 Task: Create ChildIssue0000000792 as Child Issue of Issue Issue0000000396 in Backlog  in Scrum Project Project0000000080 in Jira. Create ChildIssue0000000793 as Child Issue of Issue Issue0000000397 in Backlog  in Scrum Project Project0000000080 in Jira. Create ChildIssue0000000794 as Child Issue of Issue Issue0000000397 in Backlog  in Scrum Project Project0000000080 in Jira. Create ChildIssue0000000795 as Child Issue of Issue Issue0000000398 in Backlog  in Scrum Project Project0000000080 in Jira. Create ChildIssue0000000796 as Child Issue of Issue Issue0000000398 in Backlog  in Scrum Project Project0000000080 in Jira
Action: Mouse moved to (184, 279)
Screenshot: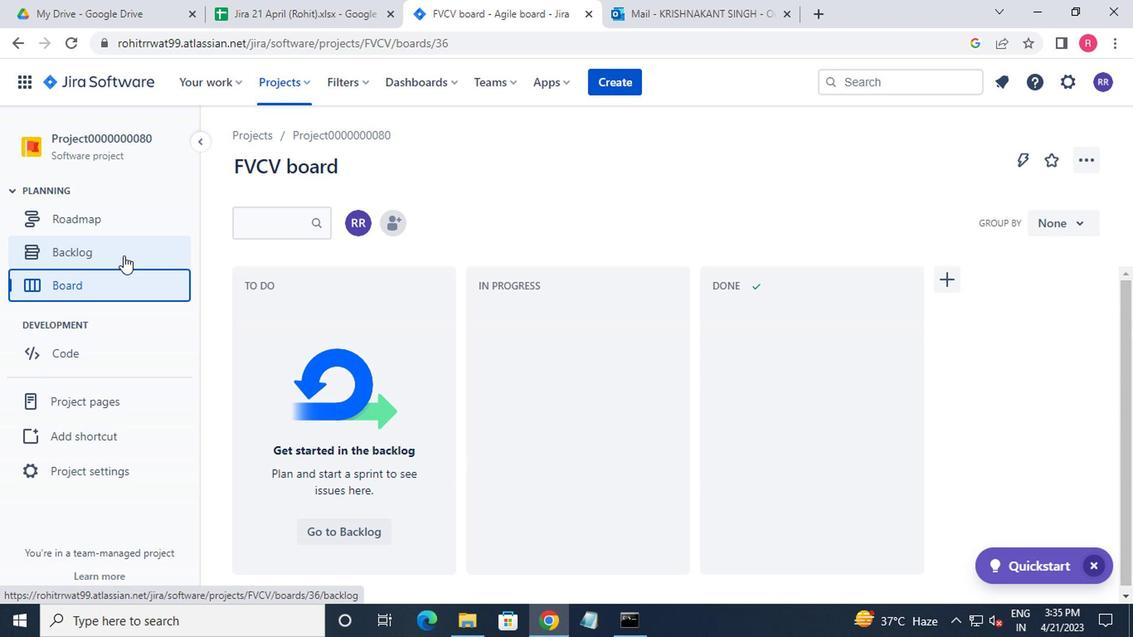 
Action: Mouse pressed left at (184, 279)
Screenshot: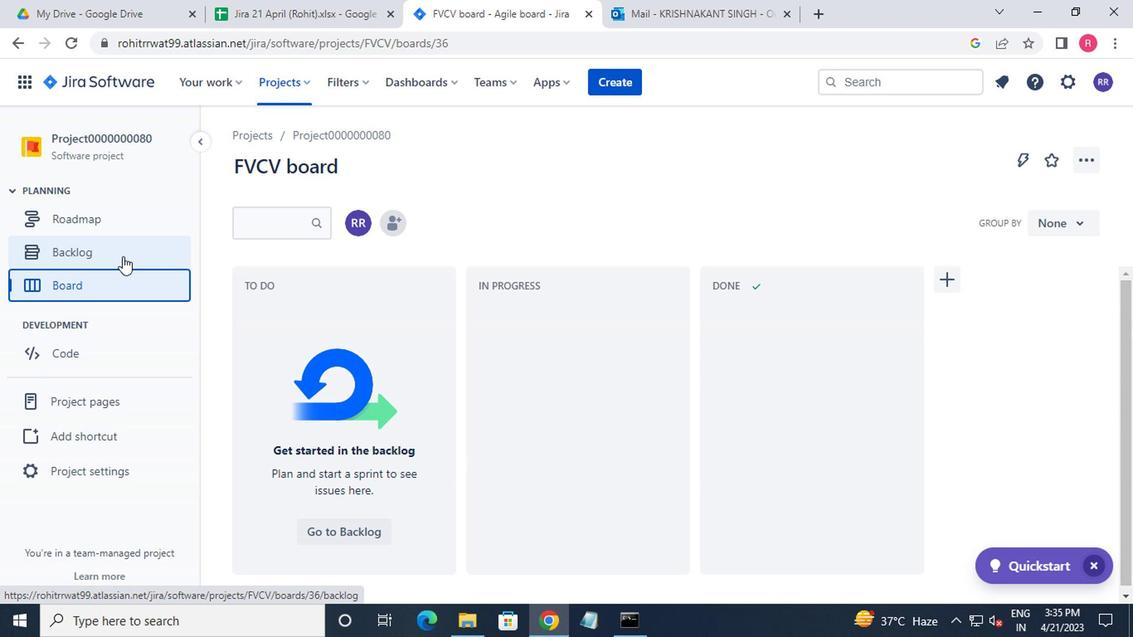 
Action: Mouse moved to (453, 452)
Screenshot: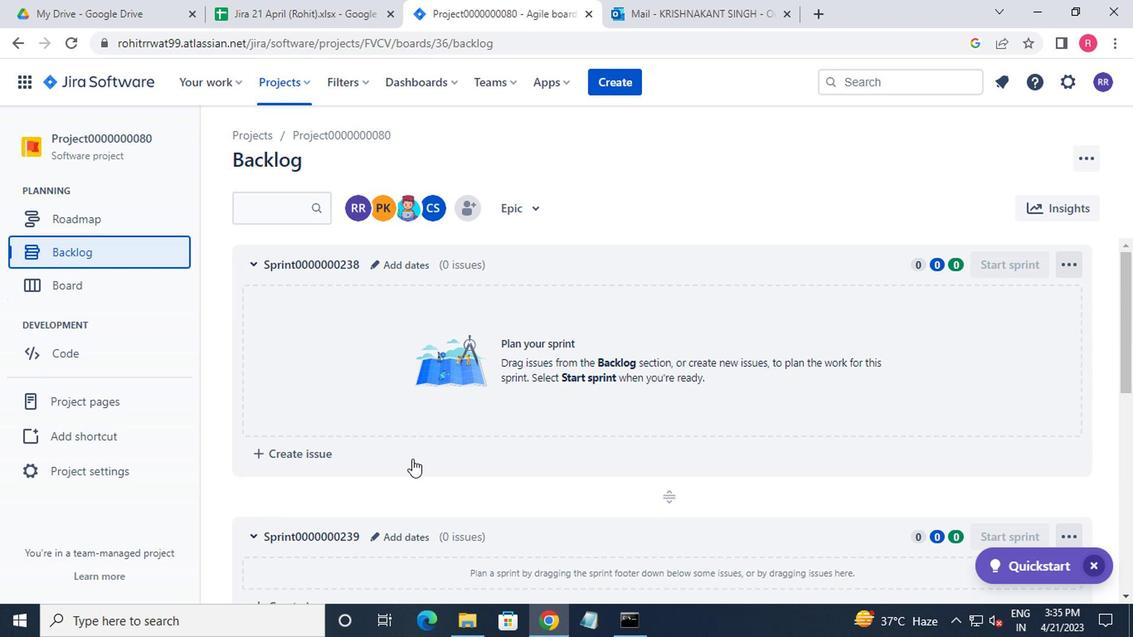 
Action: Mouse scrolled (453, 451) with delta (0, 0)
Screenshot: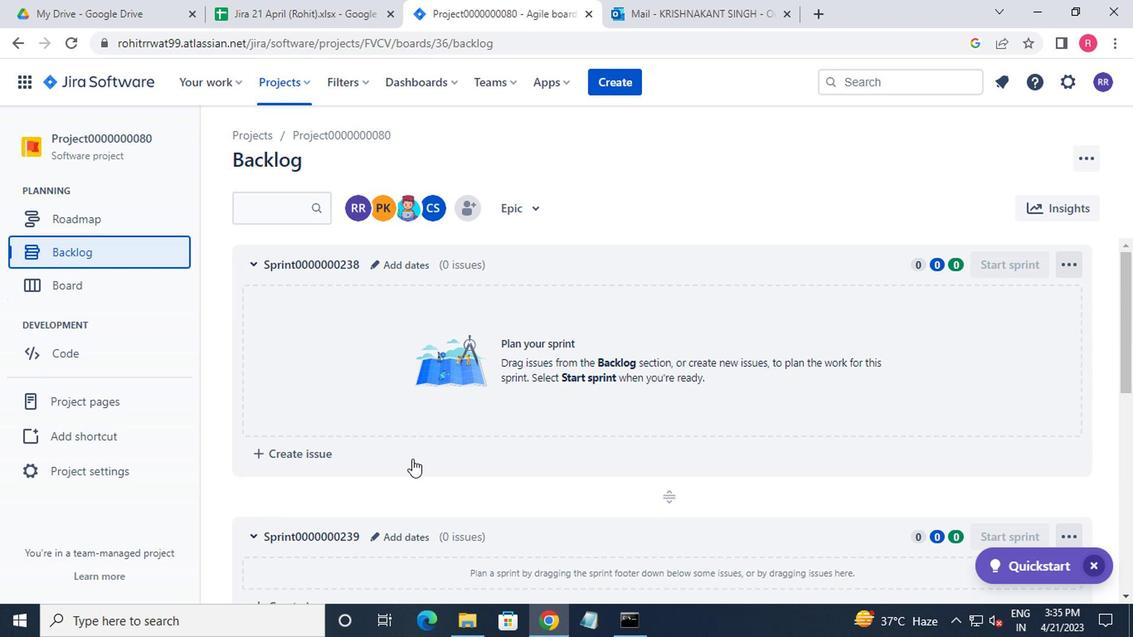 
Action: Mouse moved to (462, 453)
Screenshot: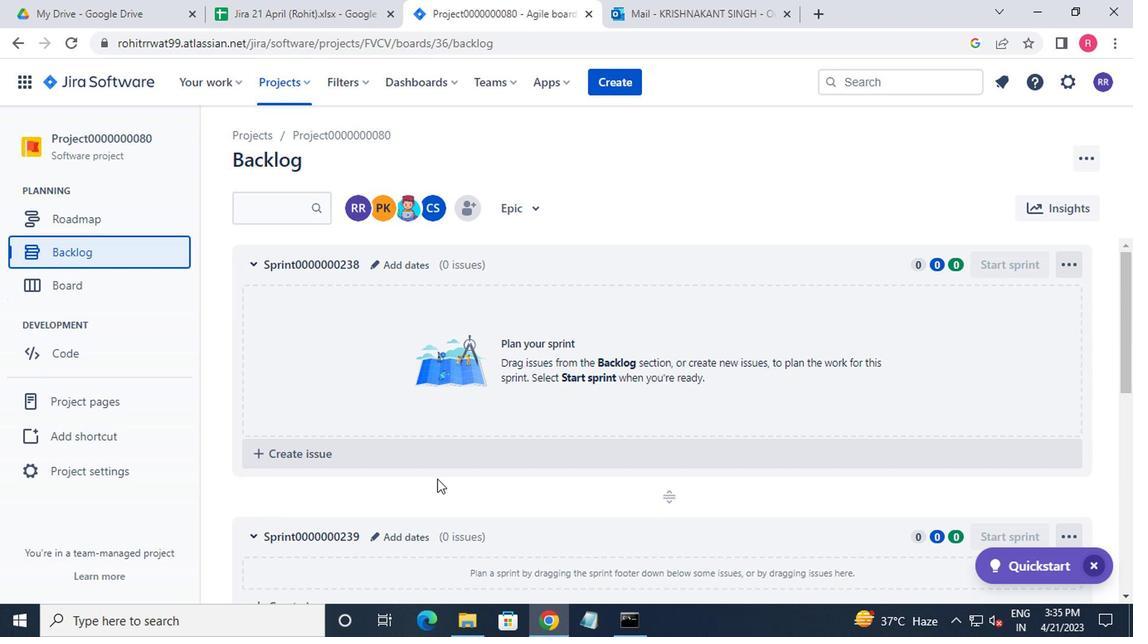 
Action: Mouse scrolled (462, 453) with delta (0, 0)
Screenshot: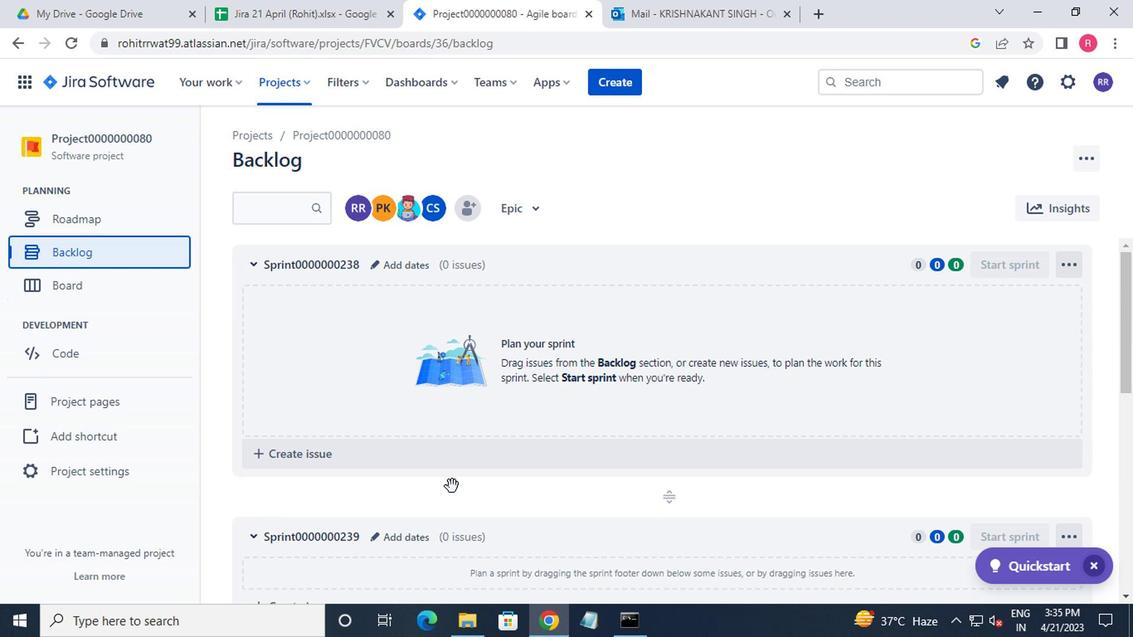 
Action: Mouse moved to (462, 452)
Screenshot: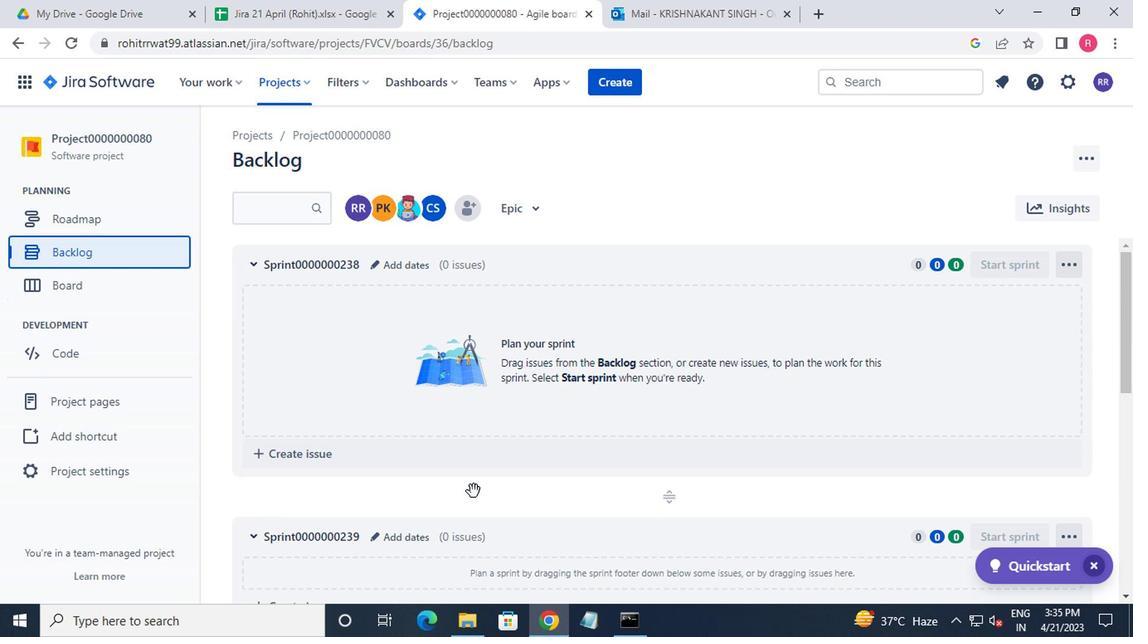 
Action: Mouse scrolled (462, 452) with delta (0, 0)
Screenshot: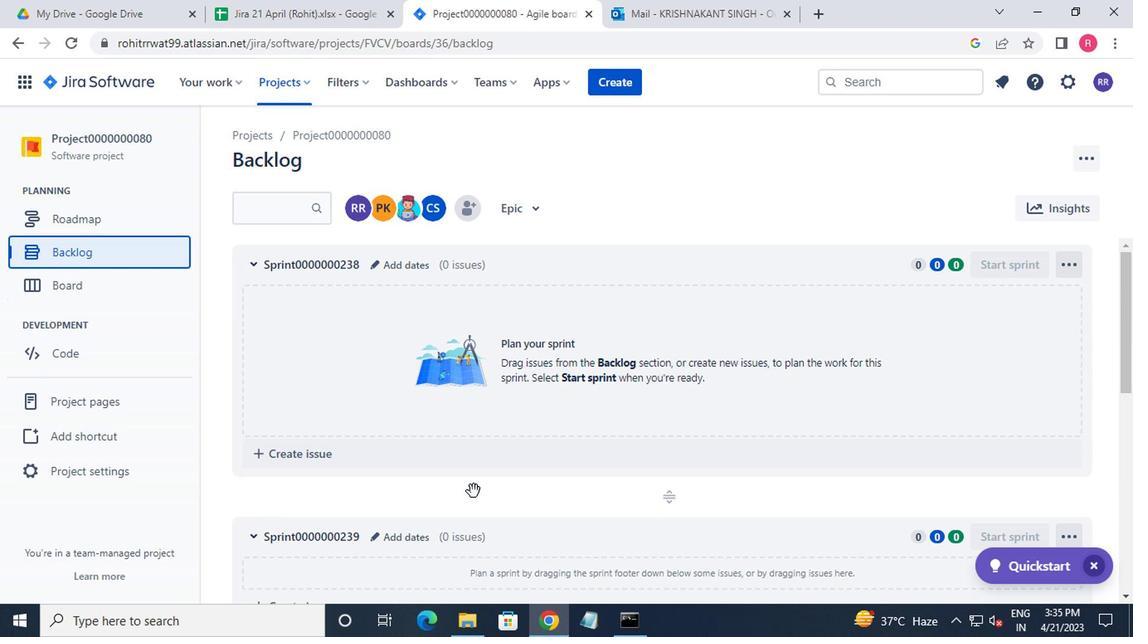 
Action: Mouse moved to (464, 447)
Screenshot: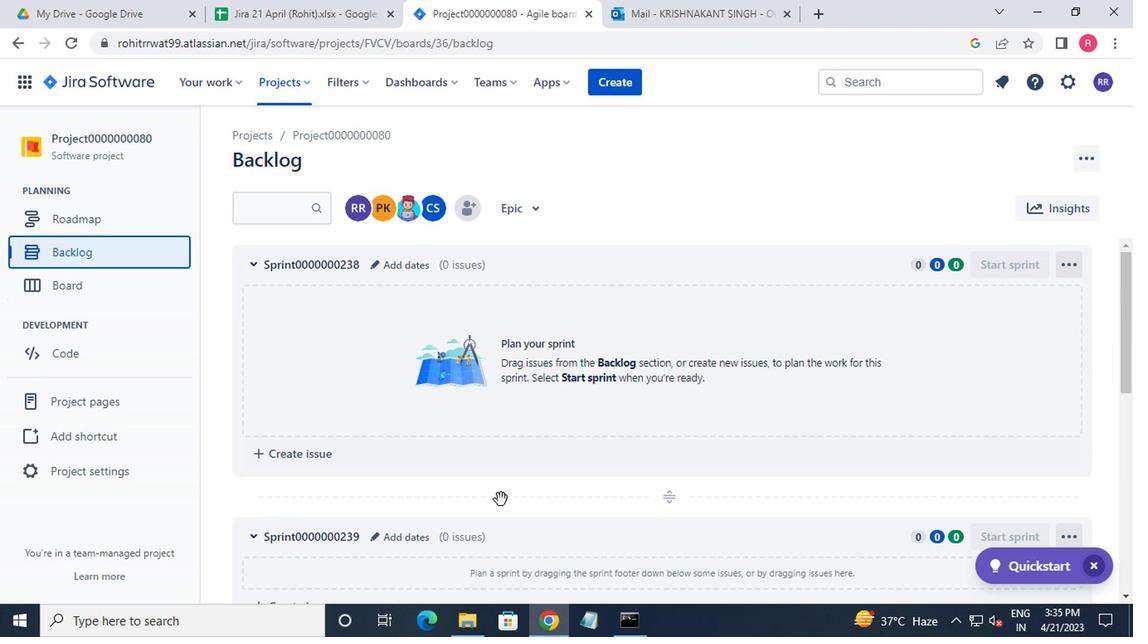 
Action: Mouse scrolled (464, 446) with delta (0, 0)
Screenshot: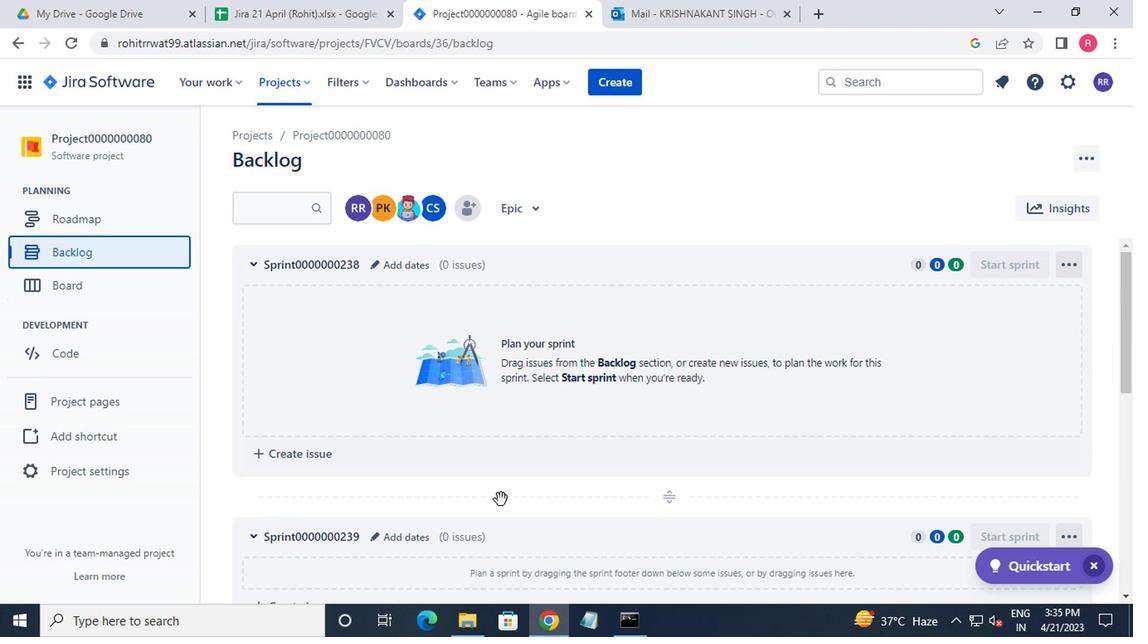 
Action: Mouse moved to (458, 422)
Screenshot: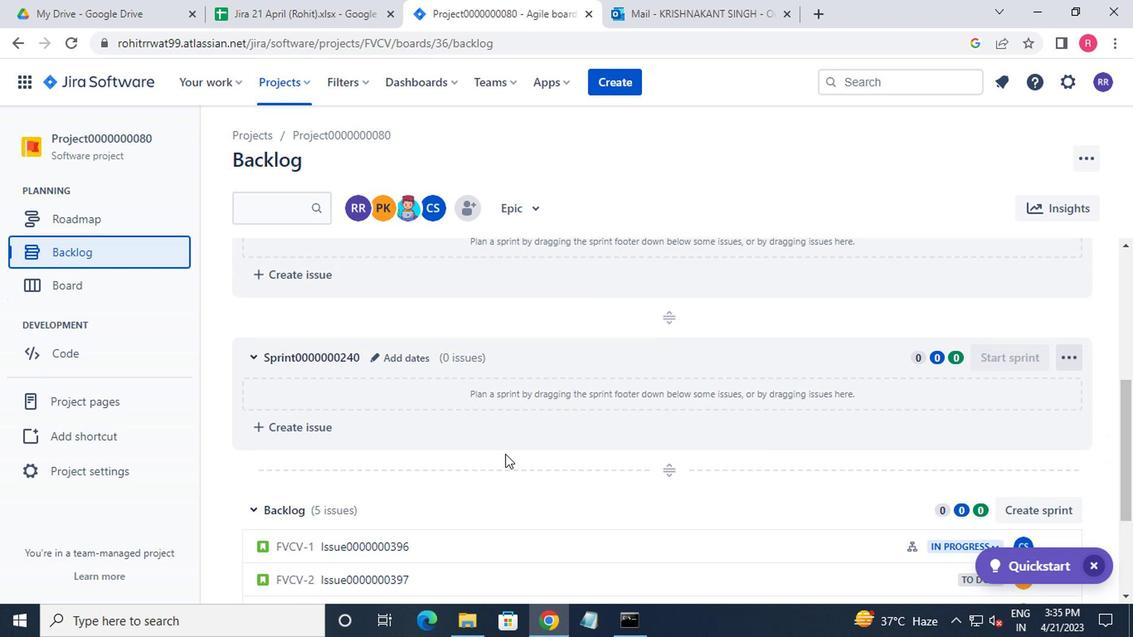 
Action: Mouse scrolled (458, 421) with delta (0, 0)
Screenshot: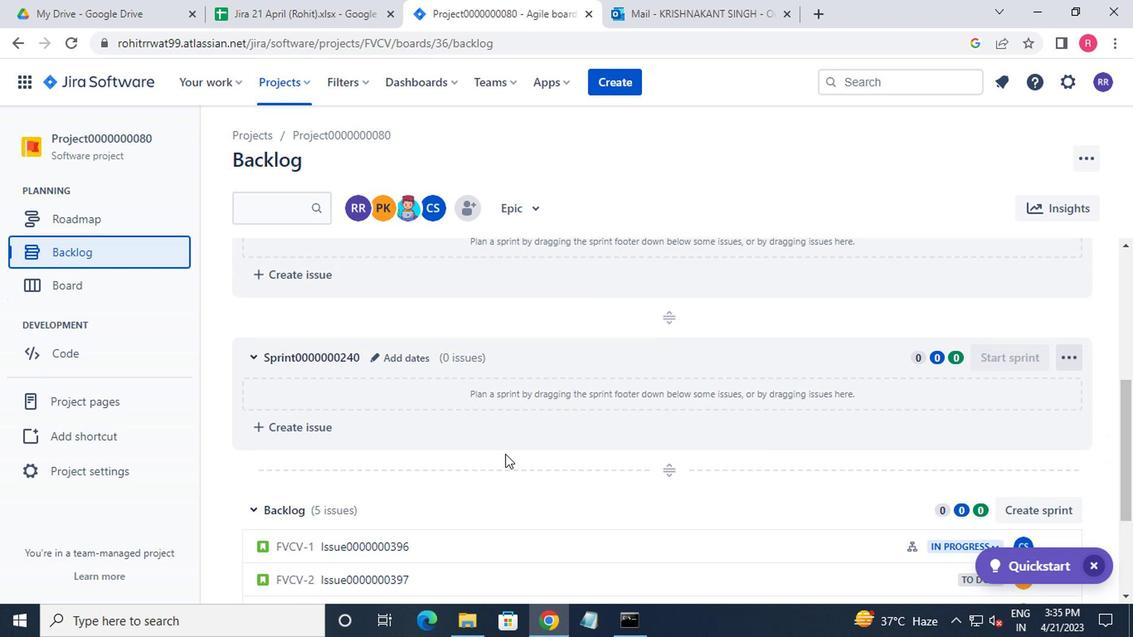 
Action: Mouse moved to (460, 427)
Screenshot: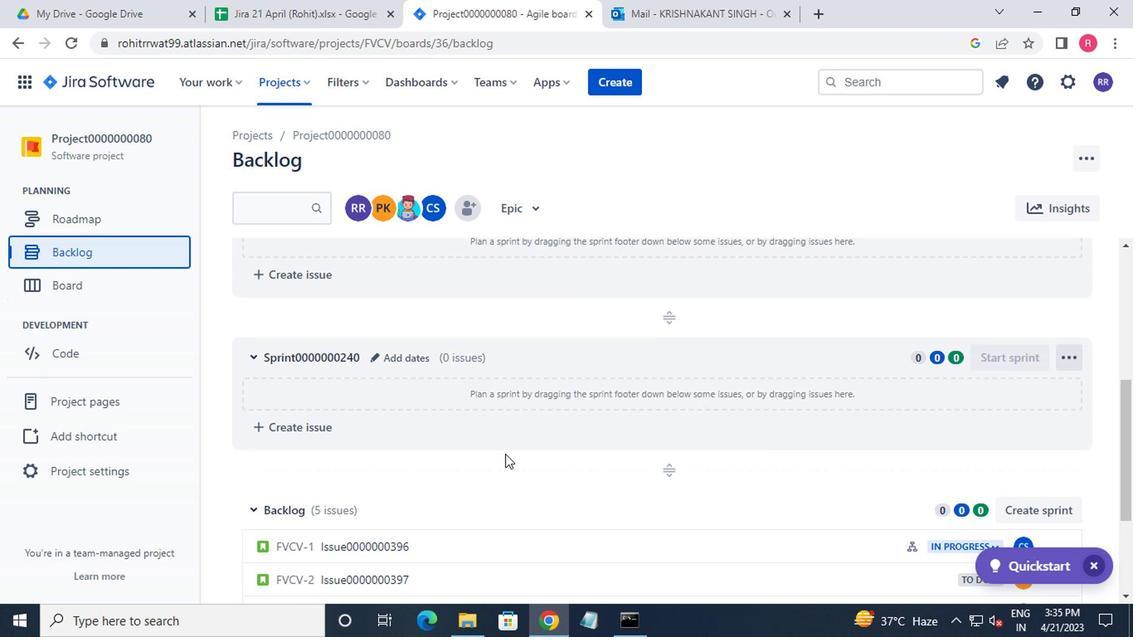 
Action: Mouse scrolled (460, 427) with delta (0, 0)
Screenshot: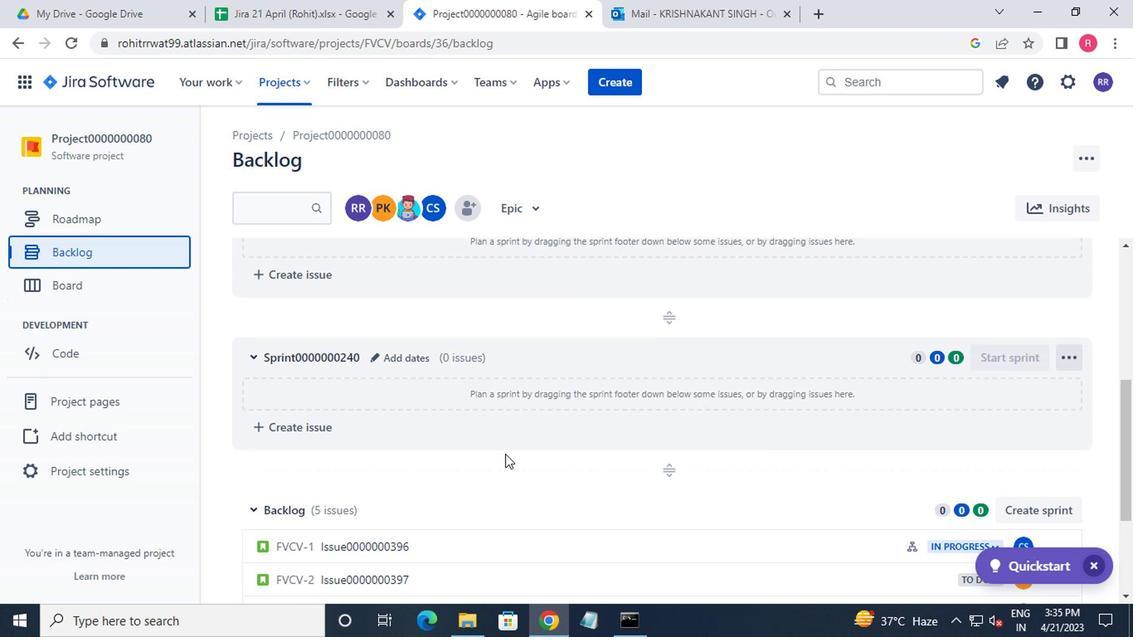 
Action: Mouse moved to (510, 370)
Screenshot: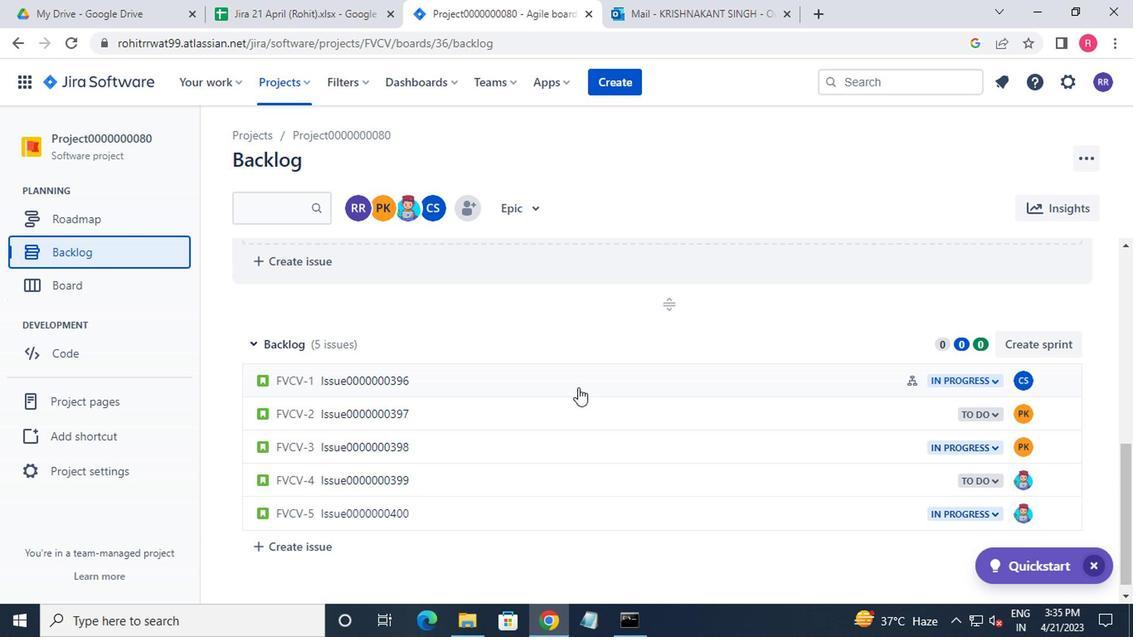 
Action: Mouse pressed left at (510, 370)
Screenshot: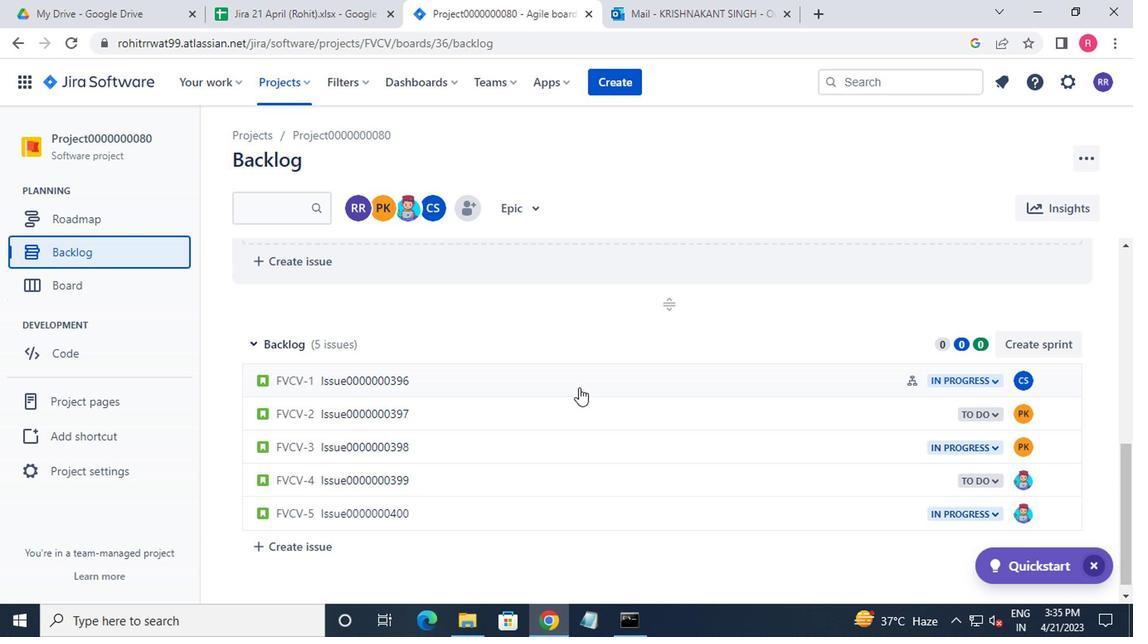 
Action: Mouse moved to (698, 332)
Screenshot: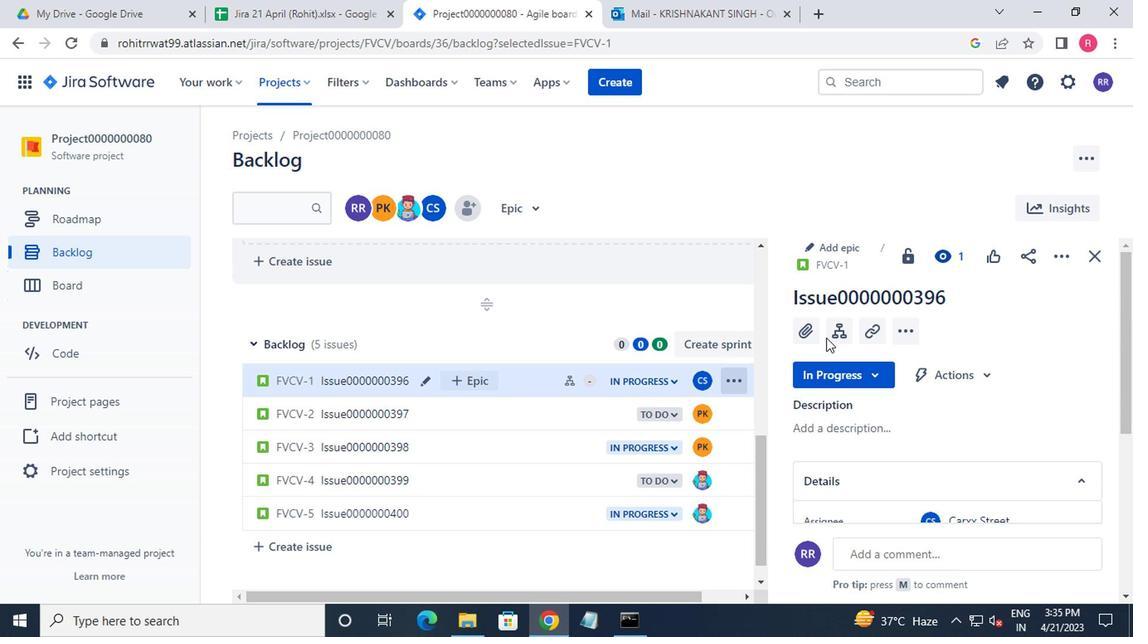 
Action: Mouse pressed left at (698, 332)
Screenshot: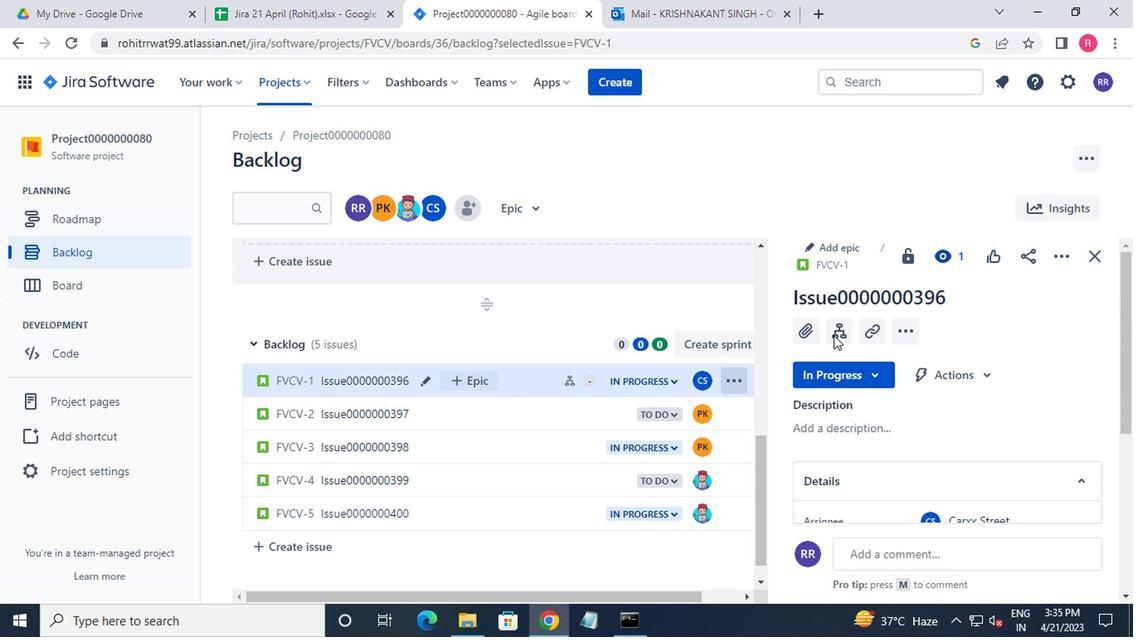 
Action: Mouse moved to (697, 385)
Screenshot: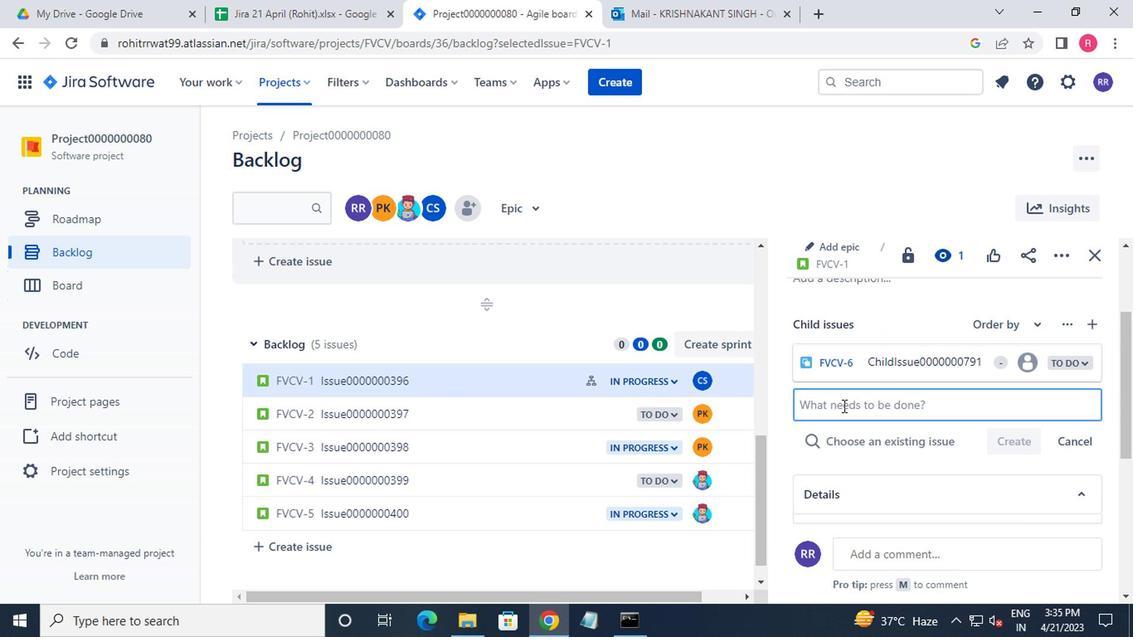 
Action: Key pressed <Key.shift>CHILD<Key.shift_r>ISSUE0000000792<Key.enter>
Screenshot: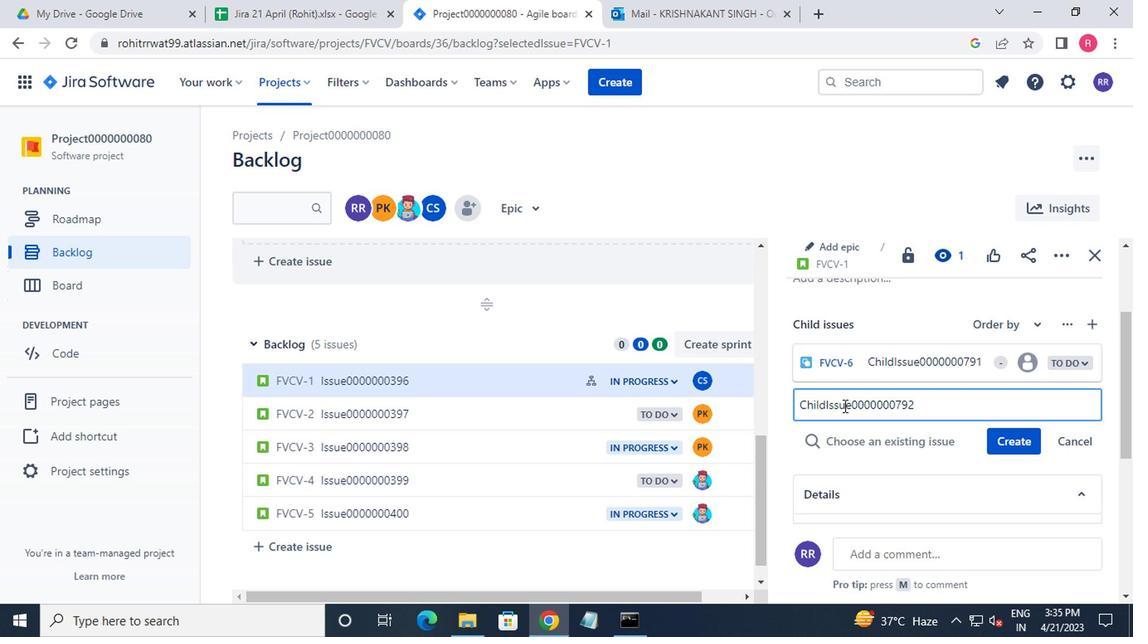 
Action: Mouse moved to (422, 393)
Screenshot: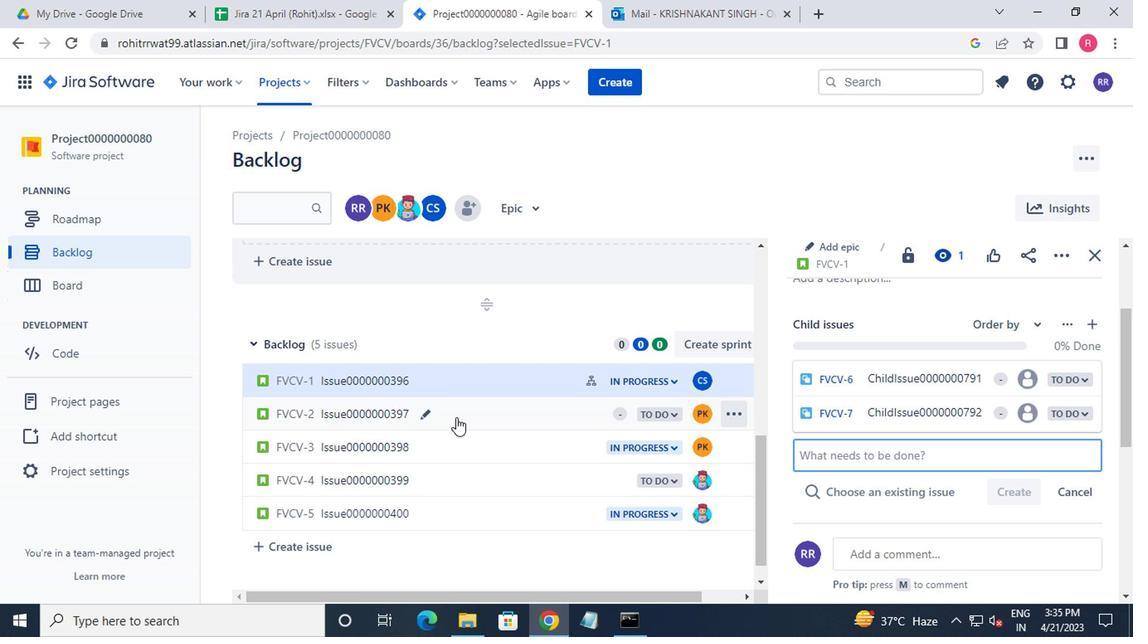 
Action: Mouse pressed left at (422, 393)
Screenshot: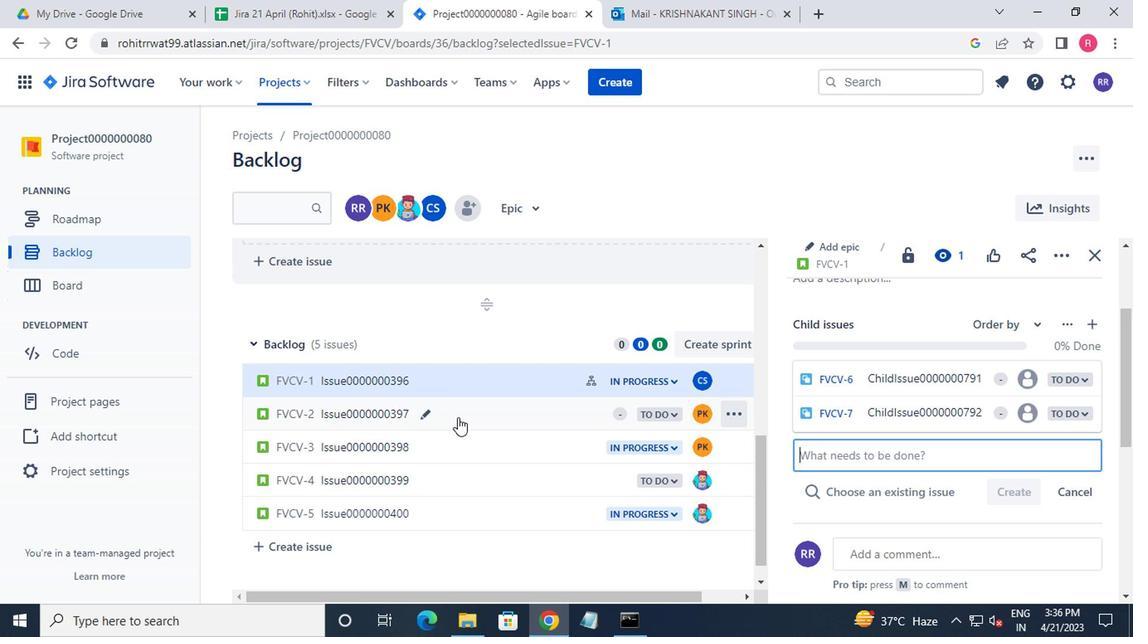 
Action: Mouse moved to (692, 334)
Screenshot: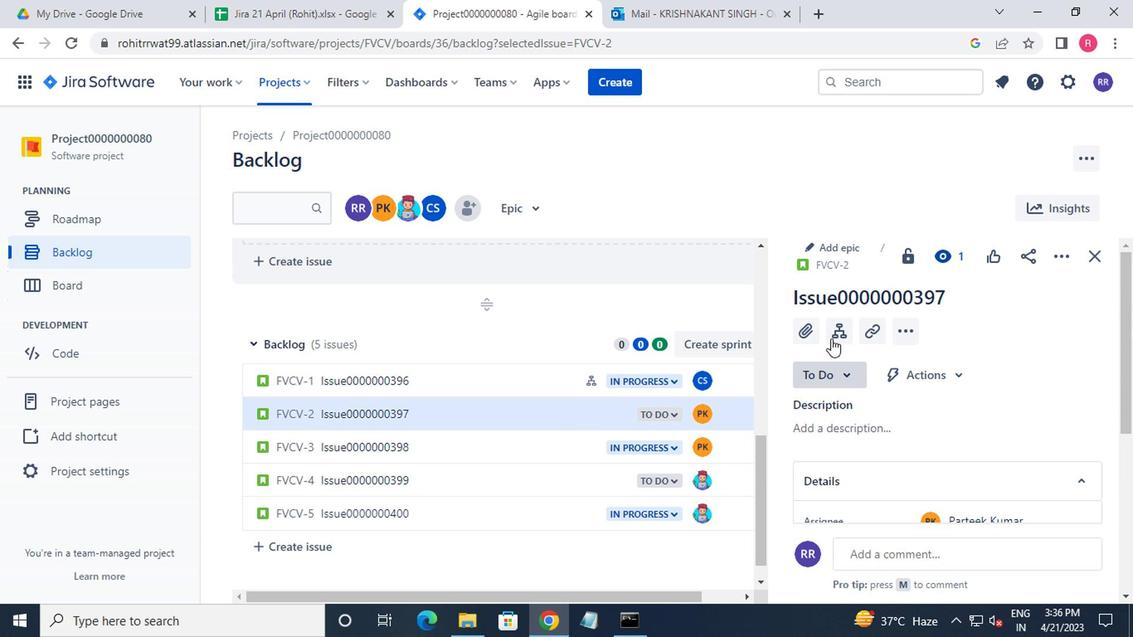 
Action: Mouse pressed left at (692, 334)
Screenshot: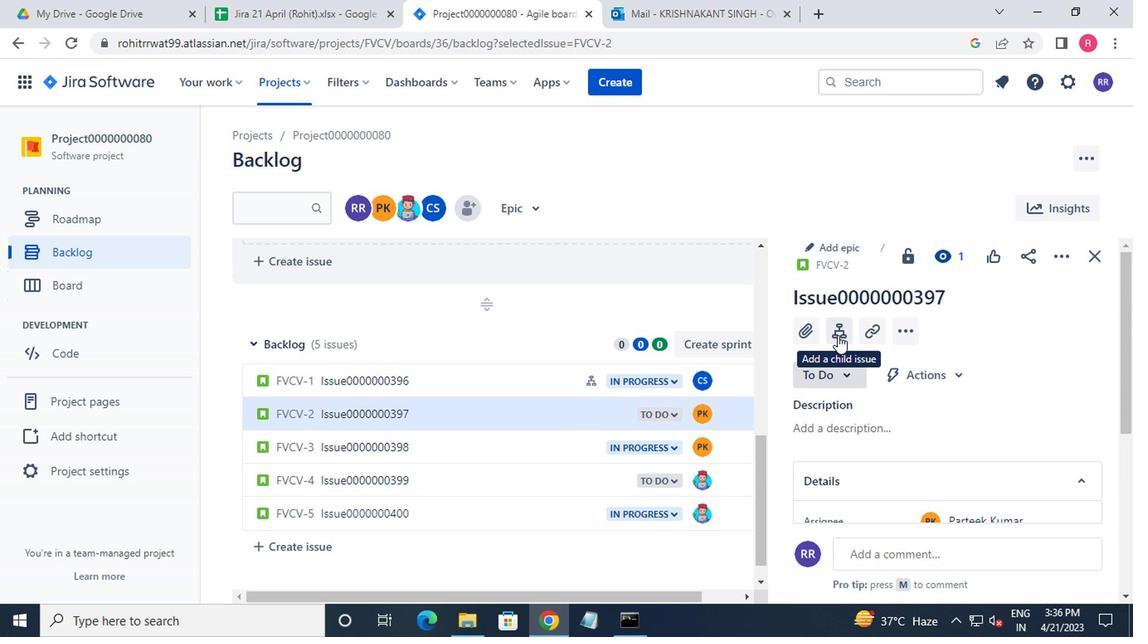 
Action: Mouse moved to (687, 387)
Screenshot: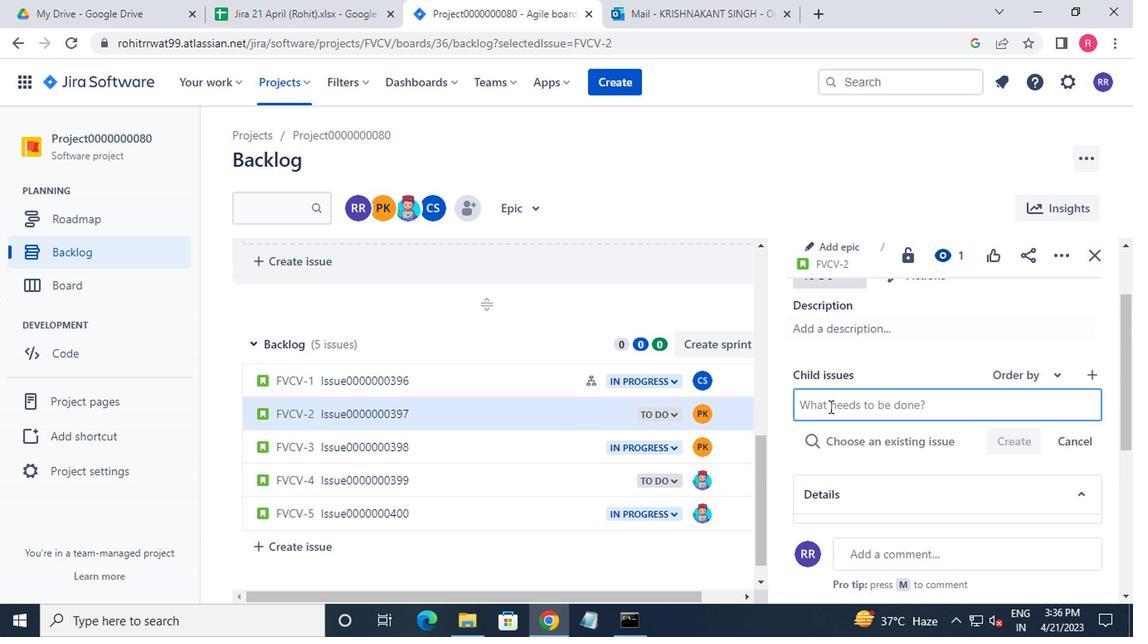 
Action: Key pressed <Key.shift>CHILD<Key.shift_r>ISSUE0000000793<Key.enter><Key.shift><Key.shift><Key.shift>CHILD<Key.shift_r>ISSUE0000000794<Key.enter>
Screenshot: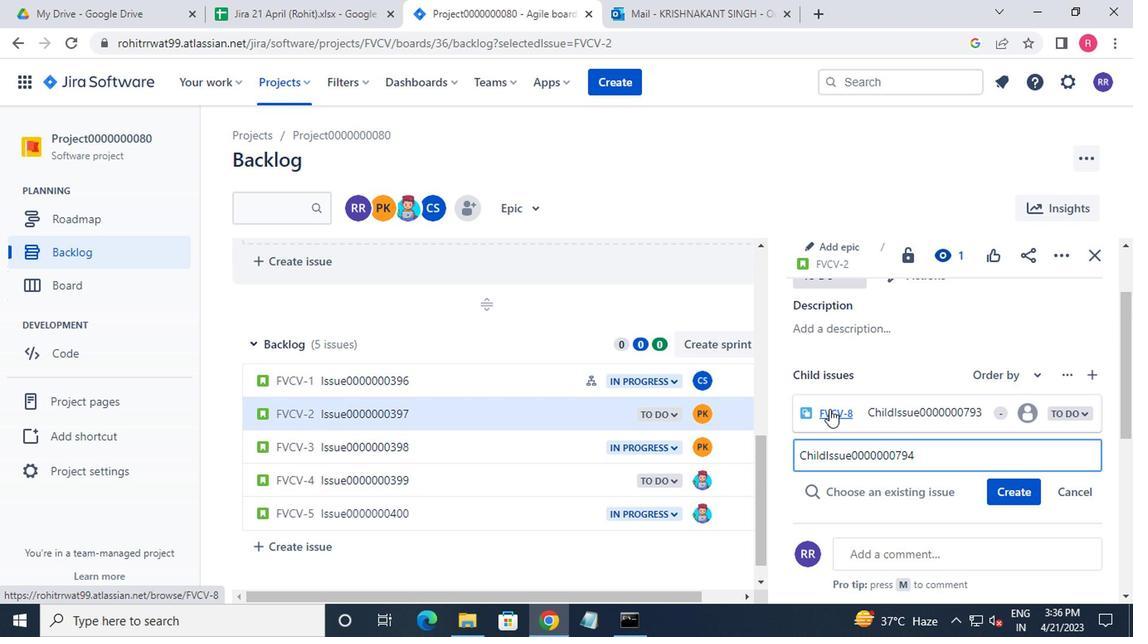 
Action: Mouse moved to (475, 409)
Screenshot: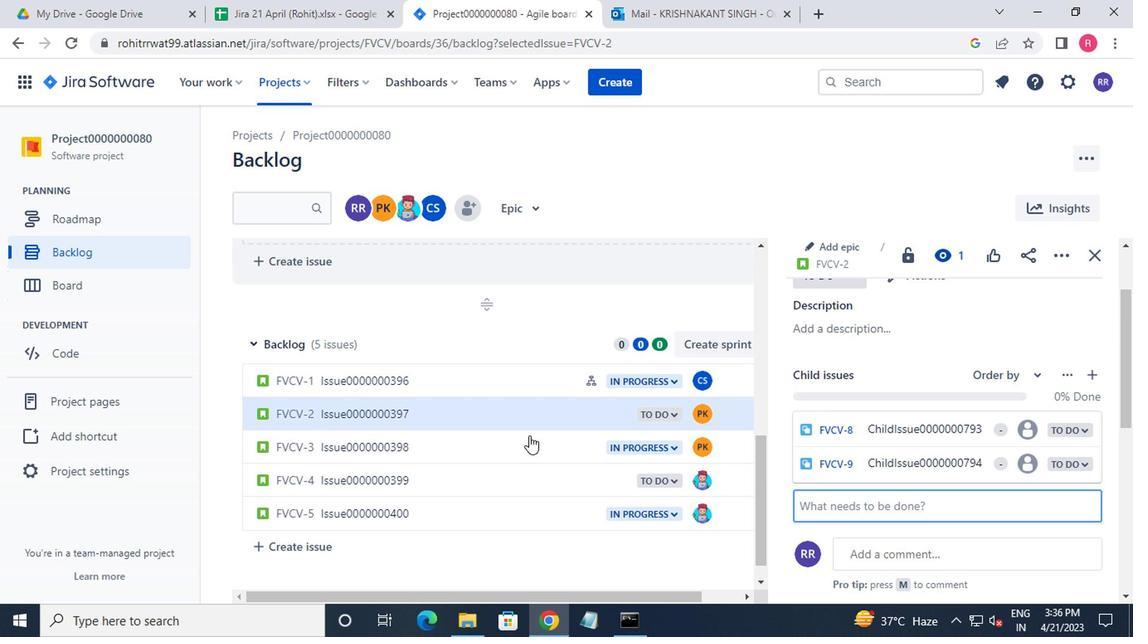 
Action: Mouse pressed left at (475, 409)
Screenshot: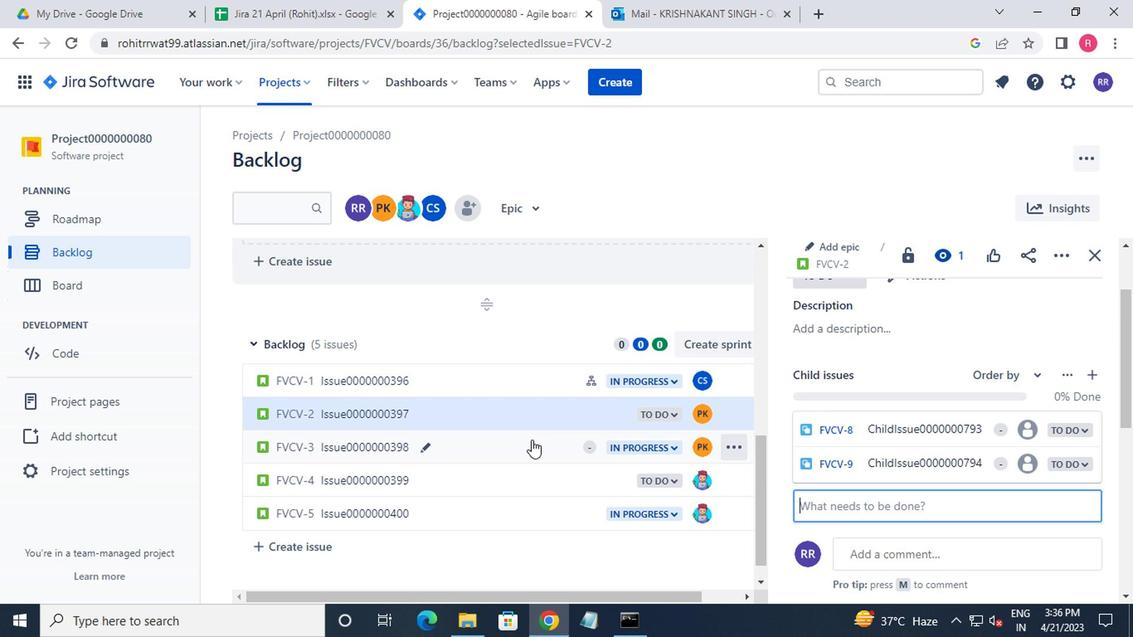 
Action: Mouse moved to (690, 336)
Screenshot: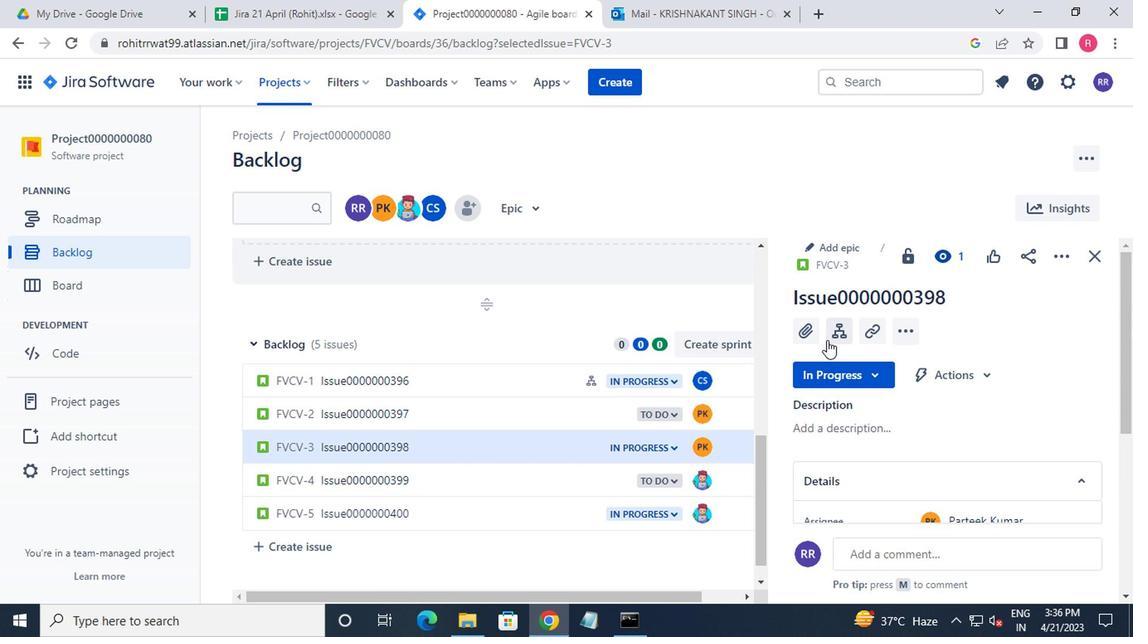 
Action: Mouse pressed left at (690, 336)
Screenshot: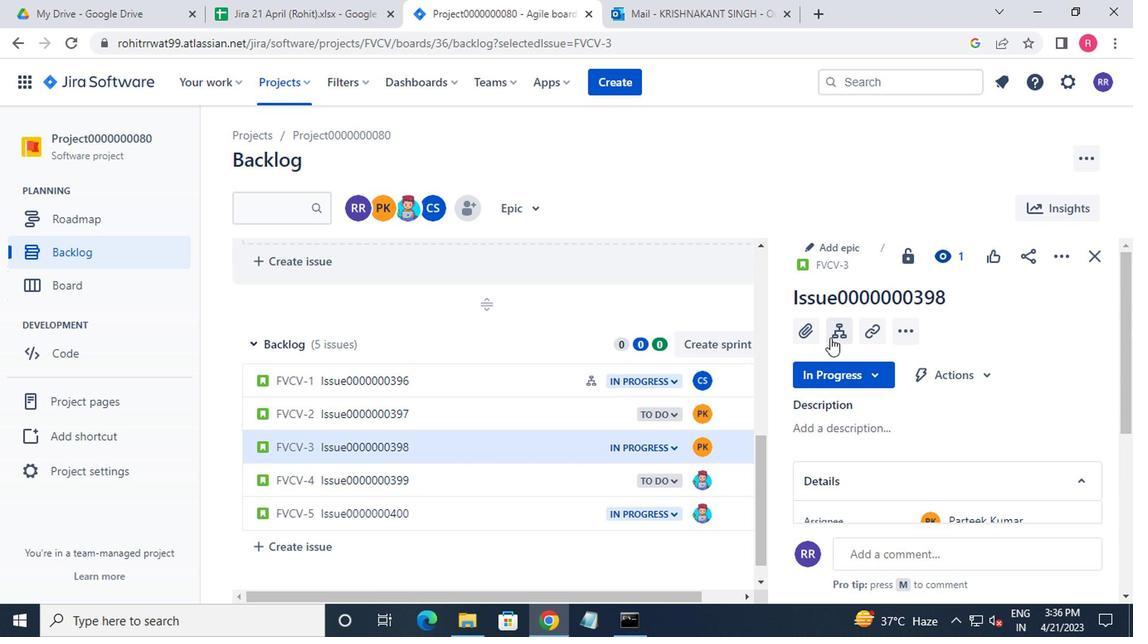 
Action: Mouse moved to (665, 360)
Screenshot: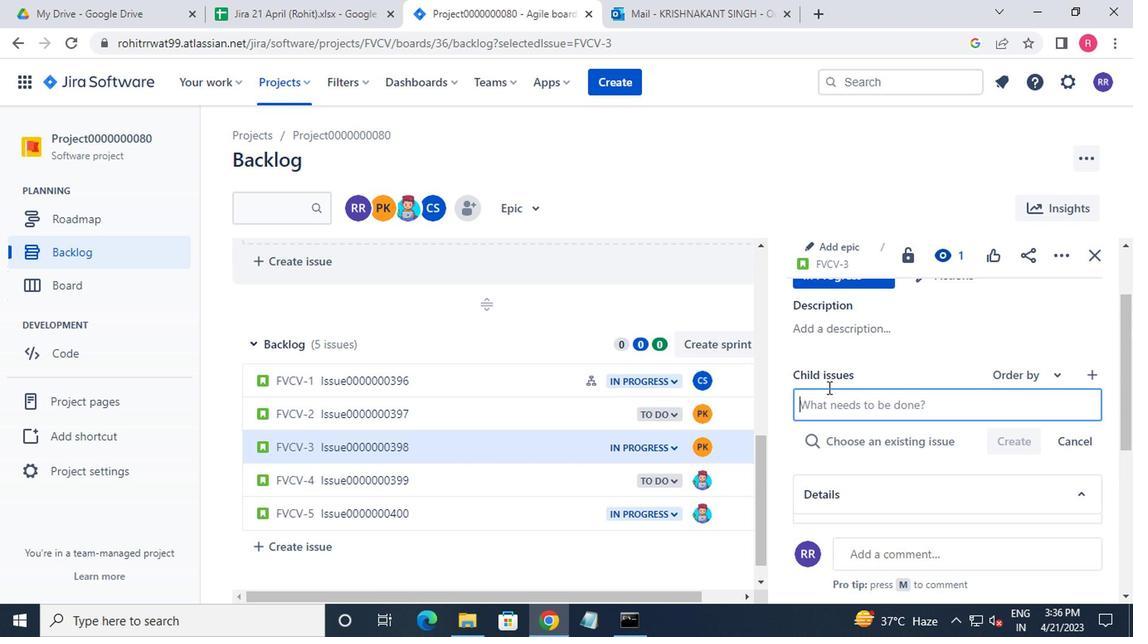 
Action: Key pressed <Key.shift>CHILD<Key.shift_r>ISSUE0000000795<Key.enter><Key.shift>CHILD<Key.shift_r>ISSUE0000000796<Key.enter>
Screenshot: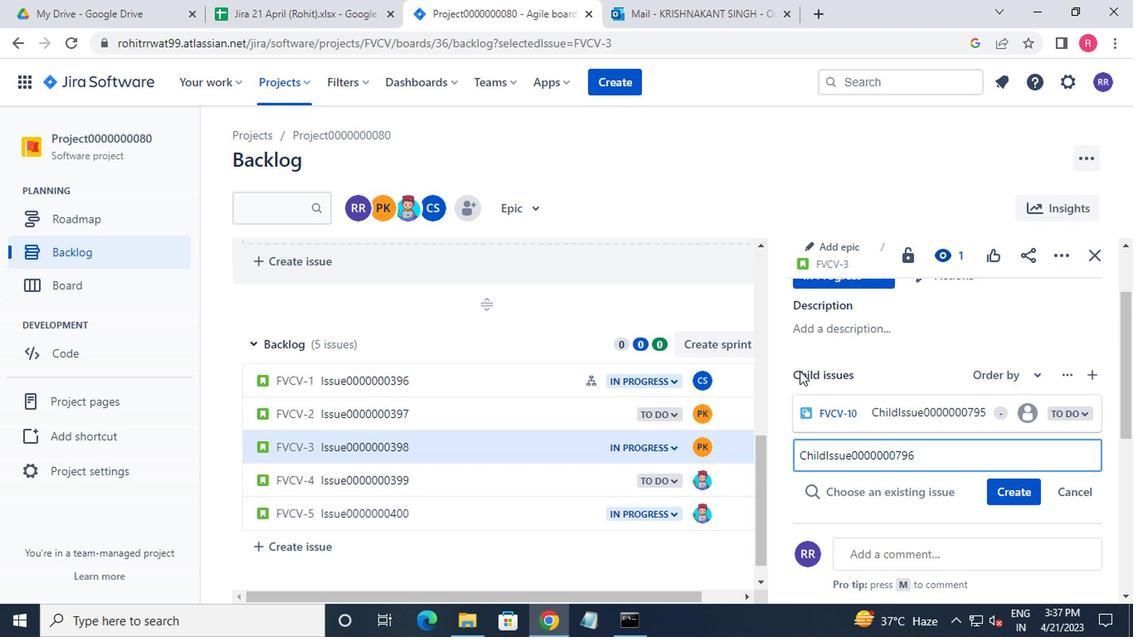 
